 Task: Add a real-time effect "Wahwah".
Action: Mouse moved to (384, 8)
Screenshot: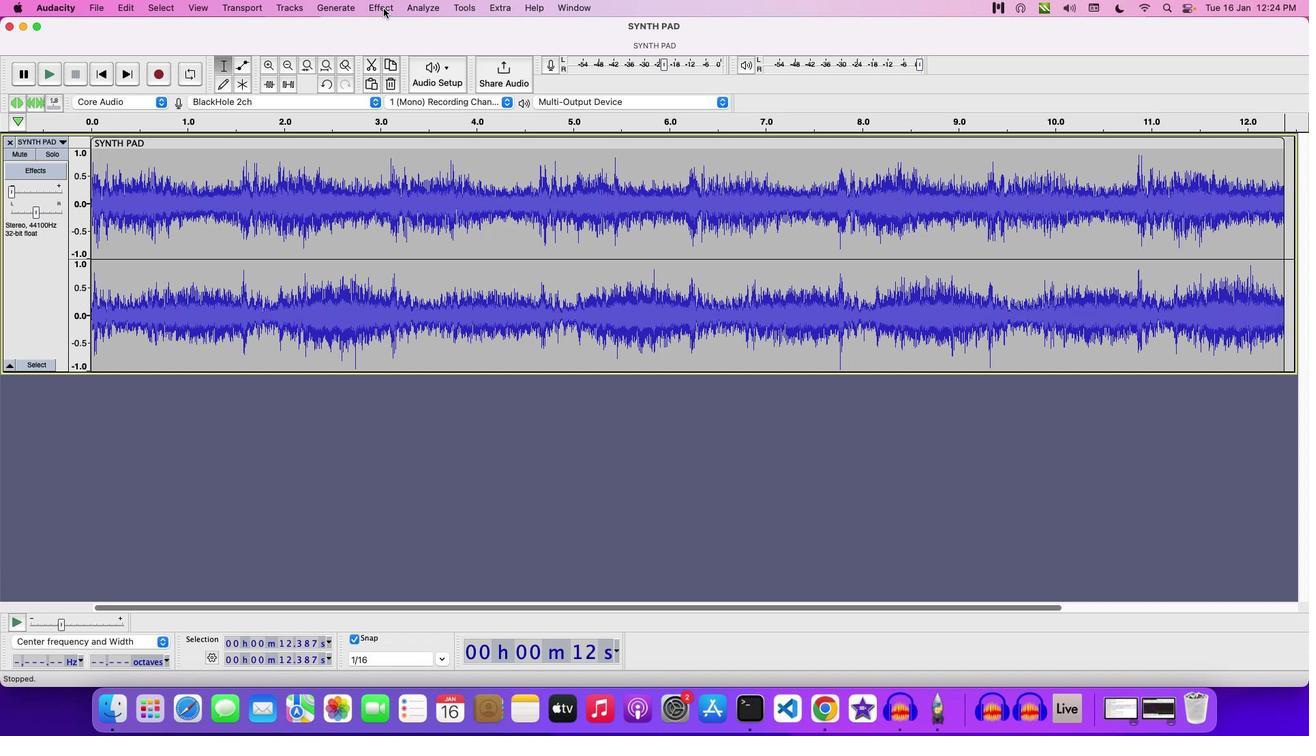 
Action: Mouse pressed left at (384, 8)
Screenshot: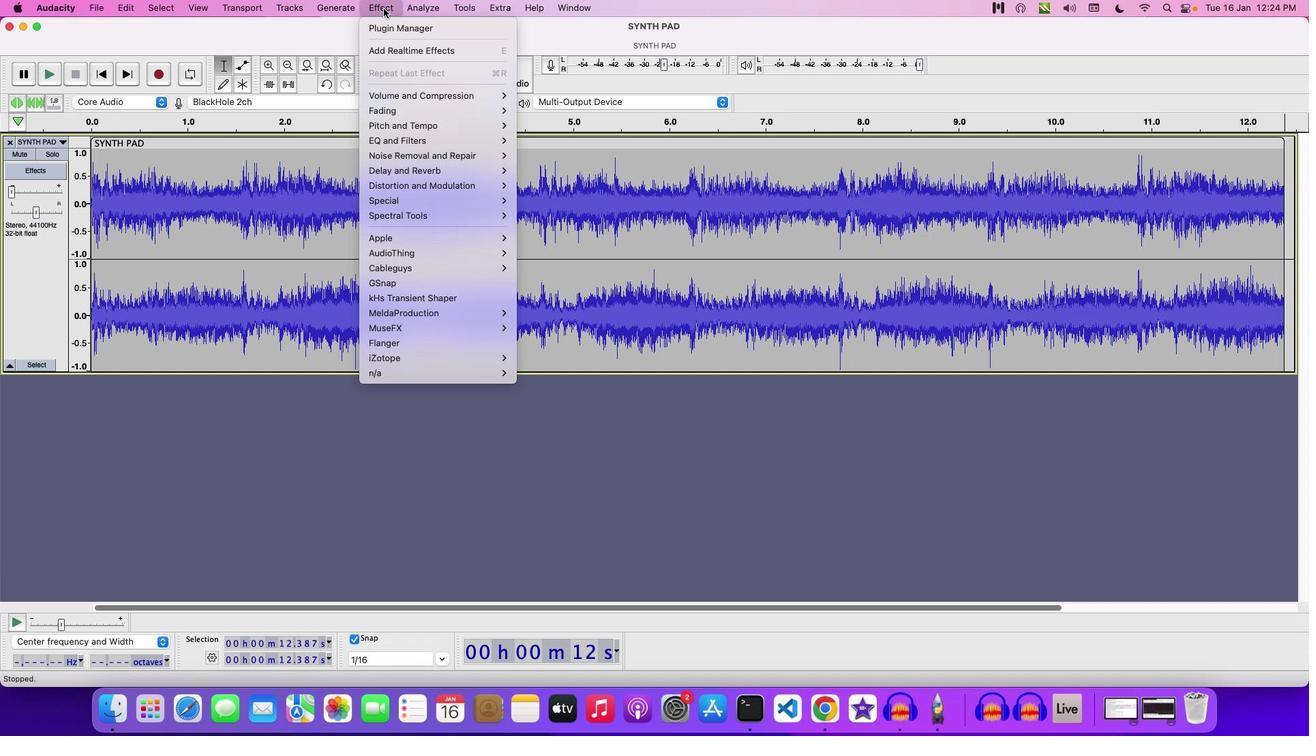
Action: Mouse moved to (412, 46)
Screenshot: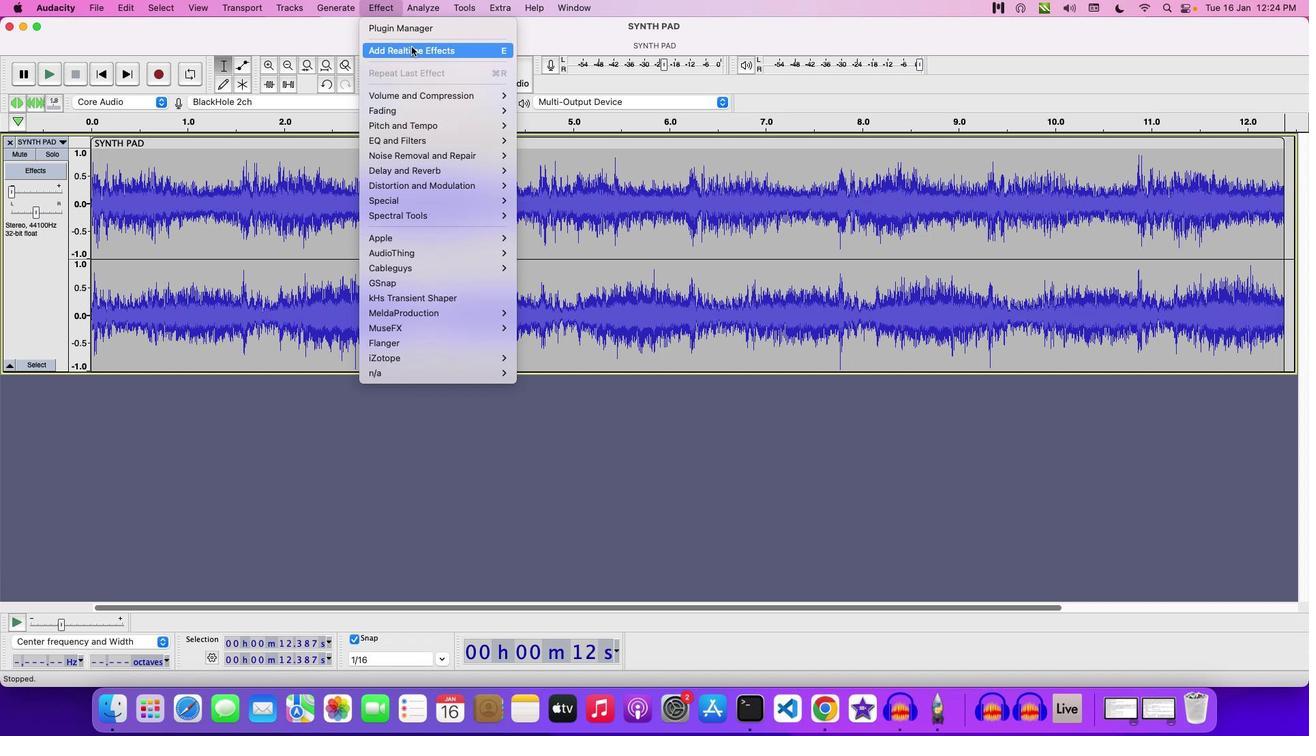
Action: Mouse pressed left at (412, 46)
Screenshot: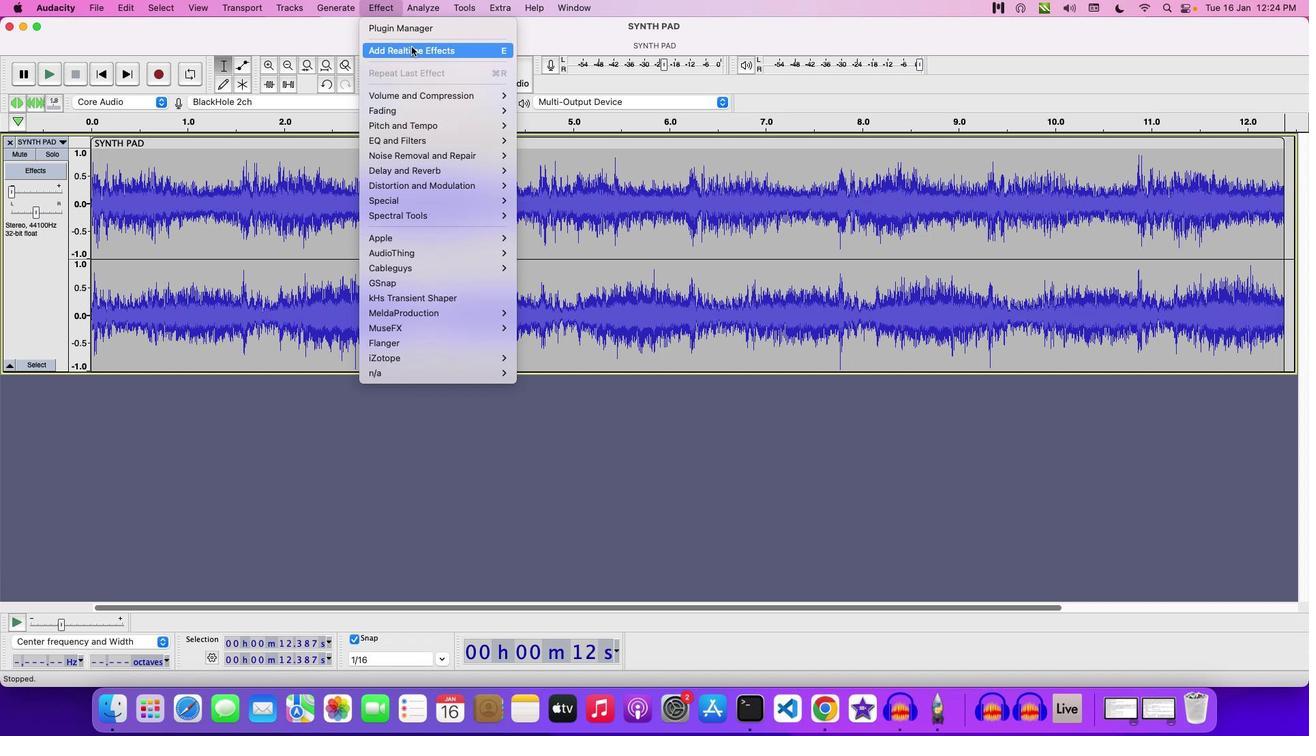 
Action: Mouse moved to (163, 161)
Screenshot: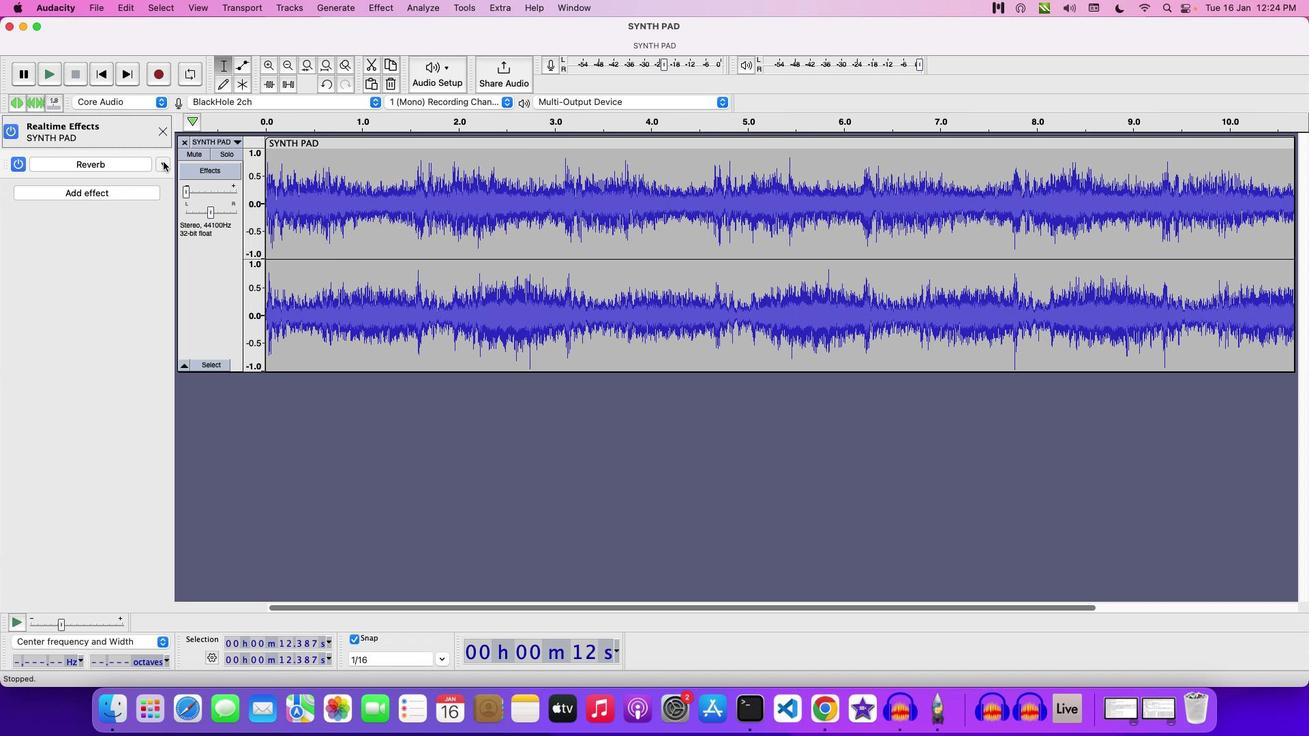 
Action: Mouse pressed left at (163, 161)
Screenshot: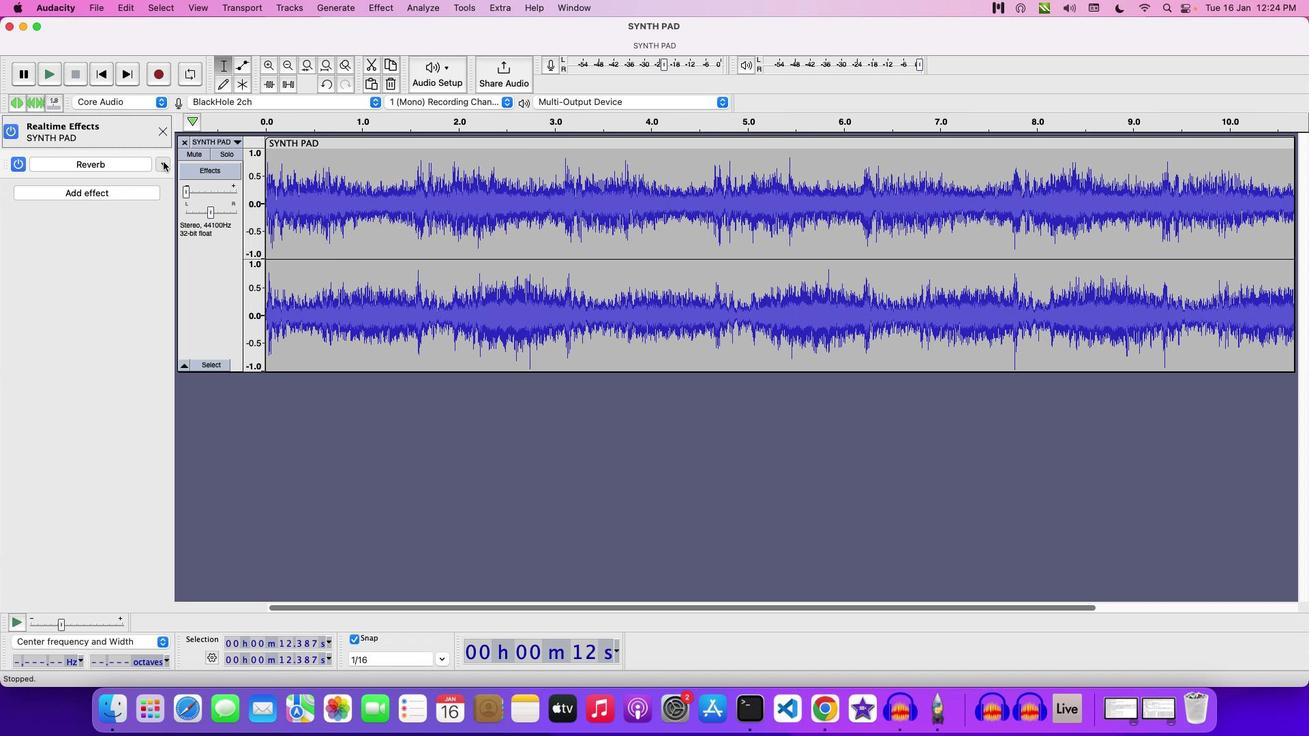 
Action: Mouse moved to (311, 260)
Screenshot: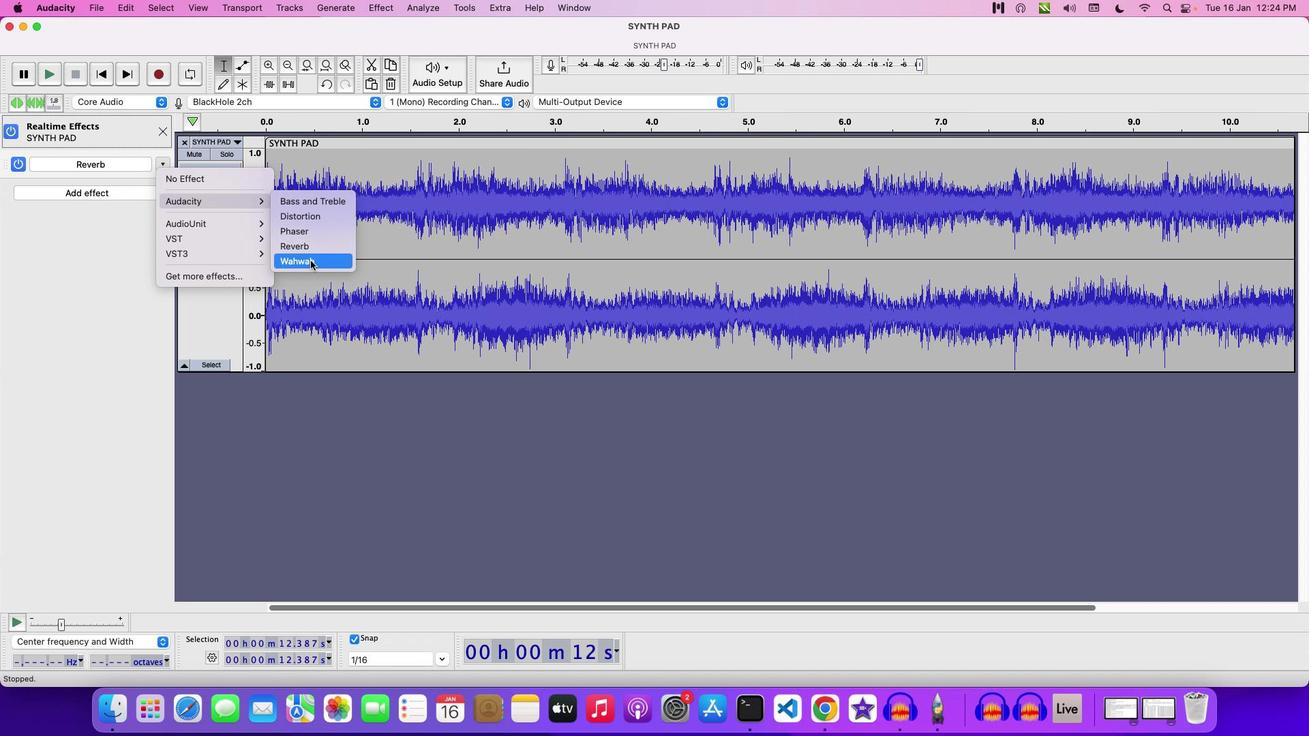 
Action: Mouse pressed left at (311, 260)
Screenshot: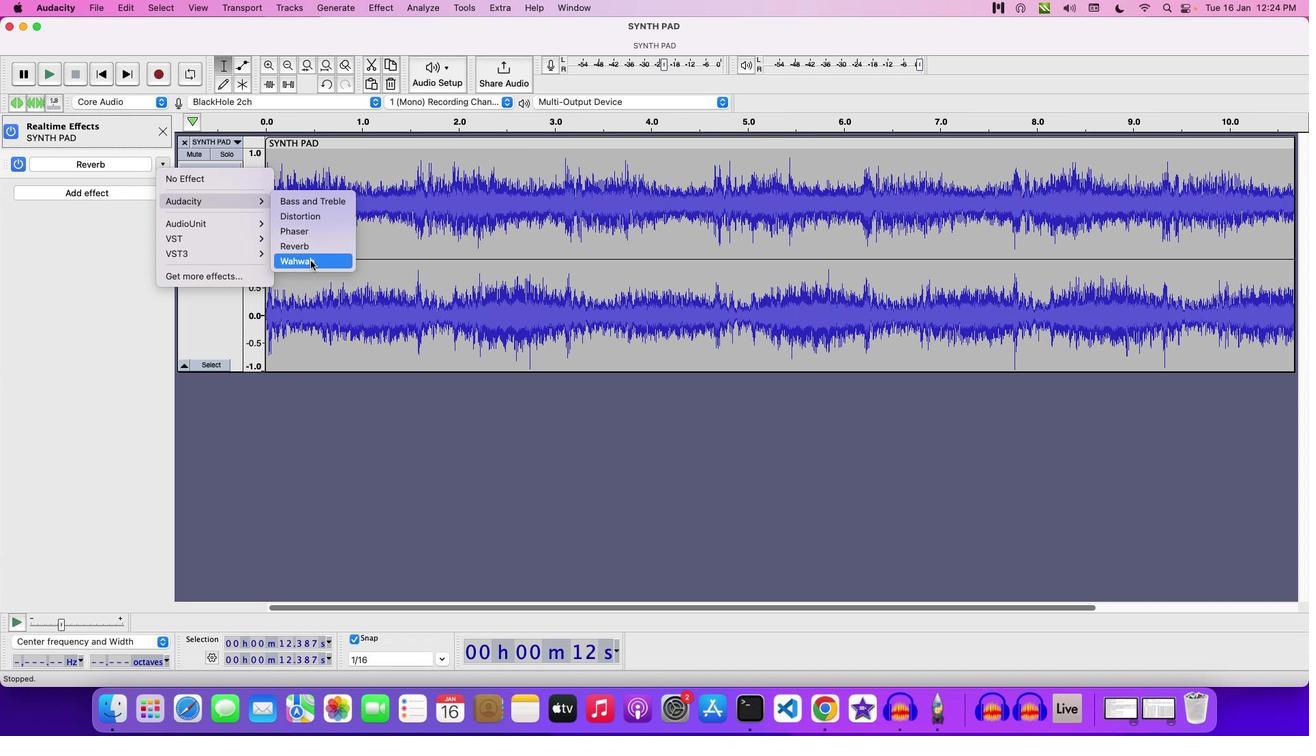
Action: Mouse moved to (408, 310)
Screenshot: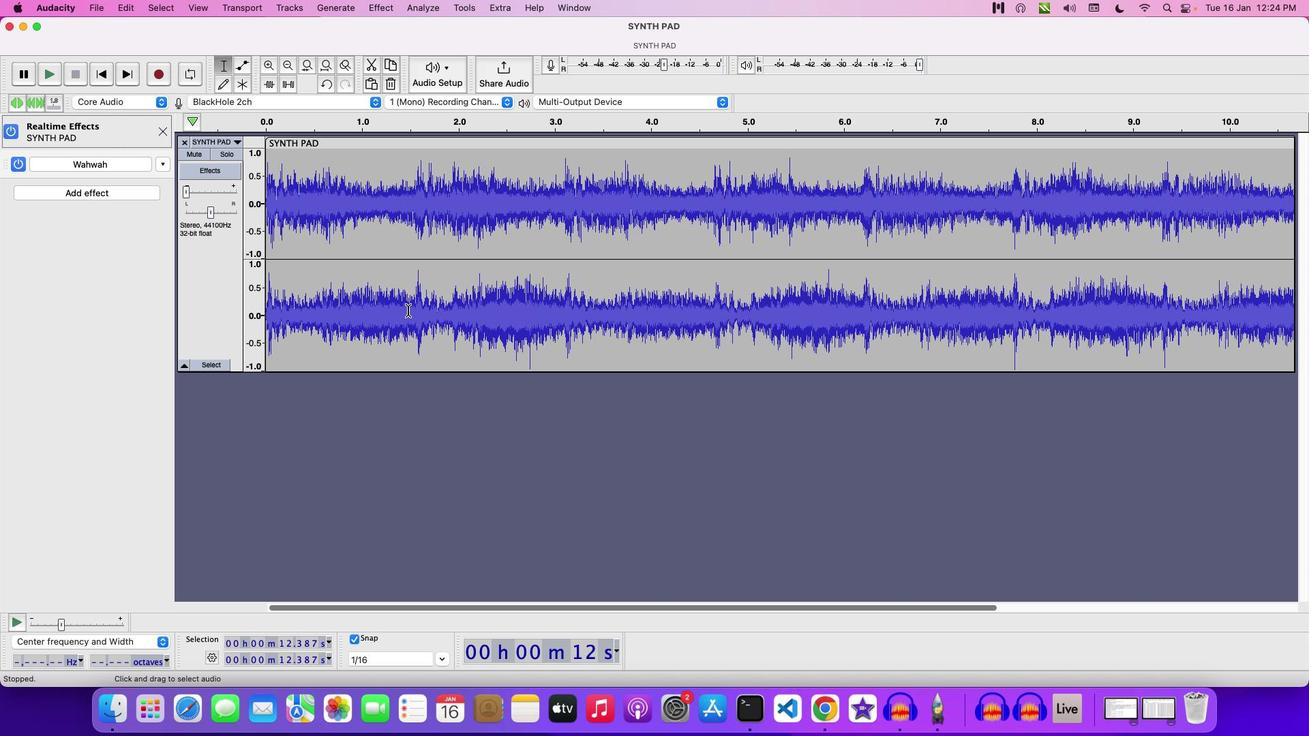 
